 Task: Search for flights for 2 adults and 2 children from London to Paris on September 5, 2023.
Action: Mouse moved to (375, 408)
Screenshot: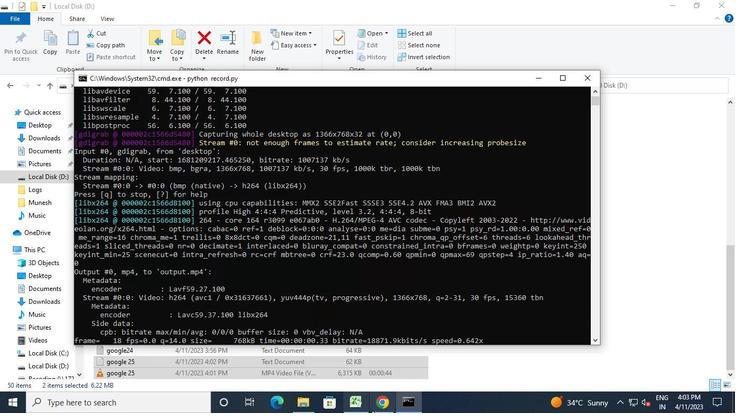 
Action: Mouse pressed left at (375, 408)
Screenshot: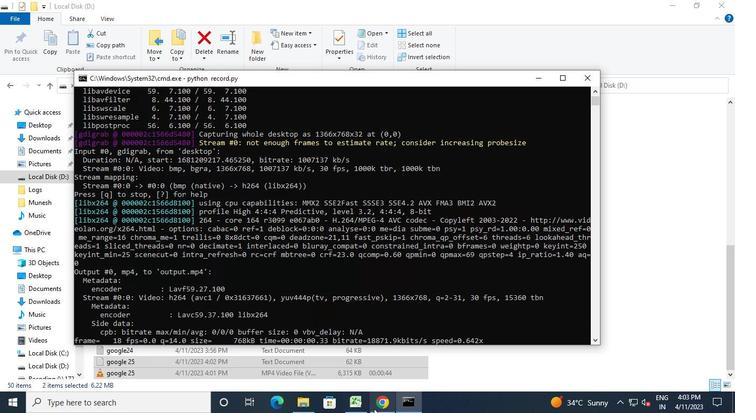 
Action: Mouse moved to (26, 195)
Screenshot: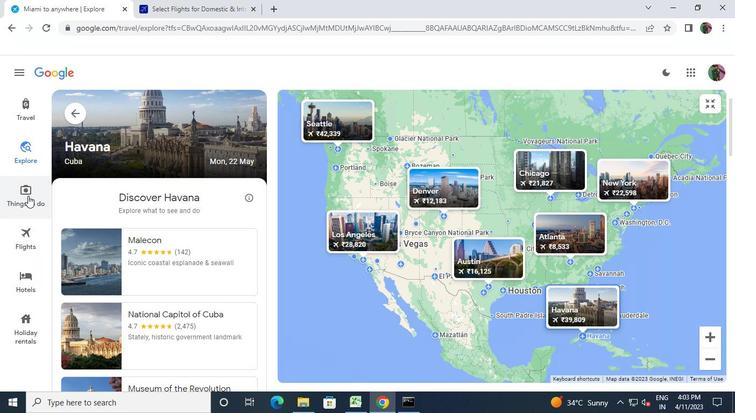 
Action: Mouse pressed left at (26, 195)
Screenshot: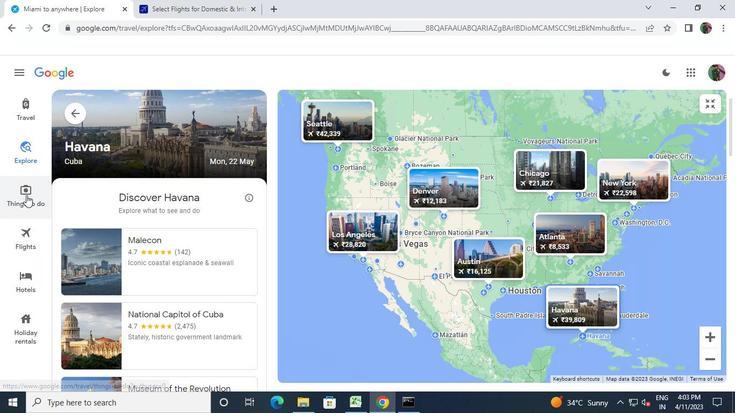 
Action: Mouse moved to (26, 233)
Screenshot: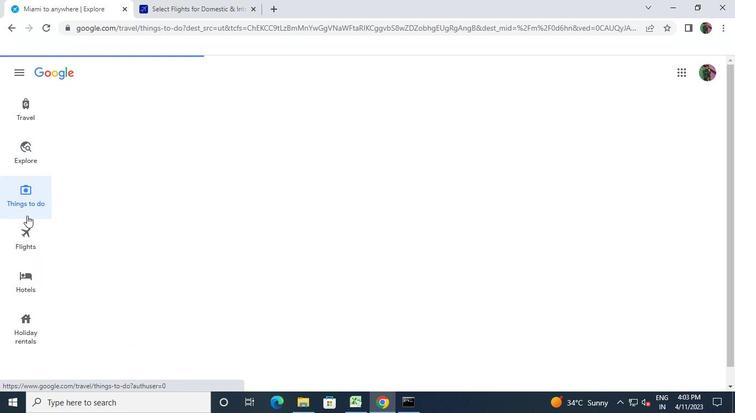 
Action: Mouse pressed left at (26, 233)
Screenshot: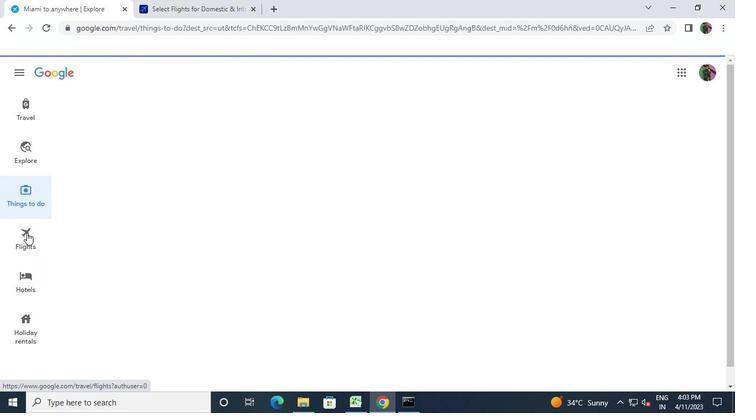 
Action: Mouse moved to (188, 116)
Screenshot: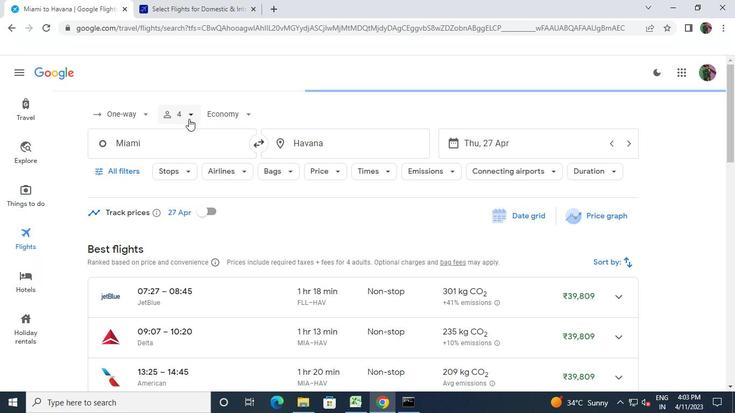 
Action: Mouse pressed left at (188, 116)
Screenshot: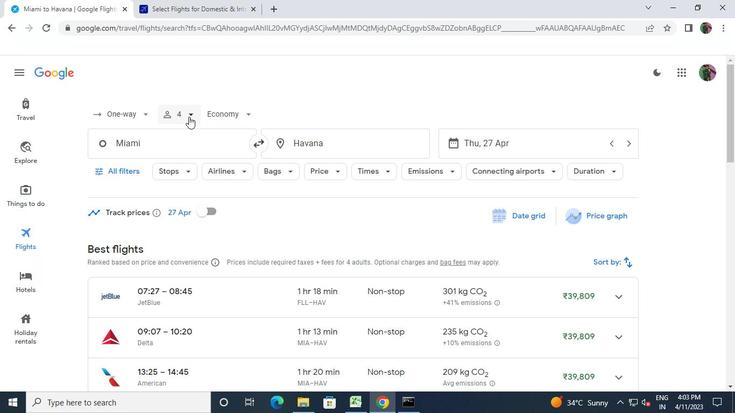 
Action: Mouse moved to (226, 143)
Screenshot: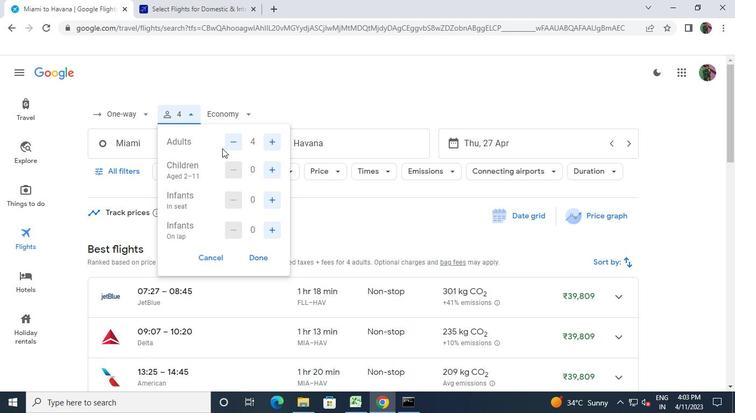 
Action: Mouse pressed left at (226, 143)
Screenshot: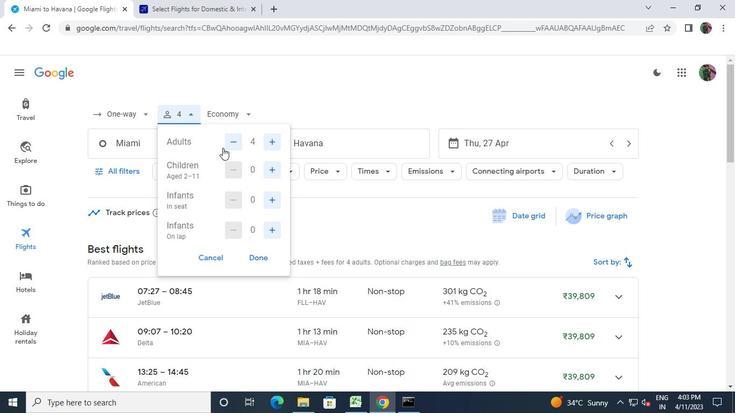 
Action: Mouse pressed left at (226, 143)
Screenshot: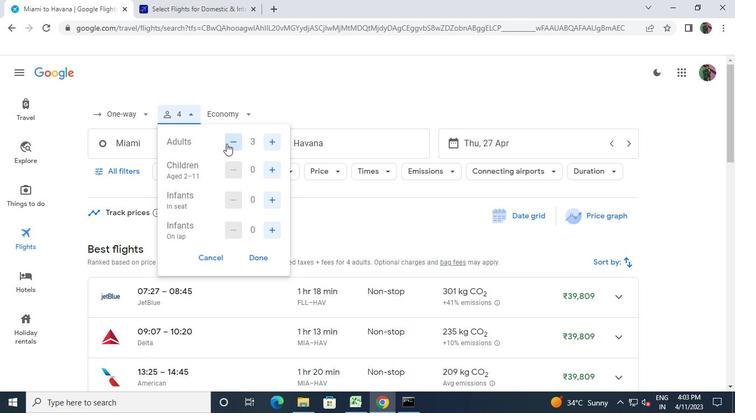 
Action: Mouse moved to (274, 169)
Screenshot: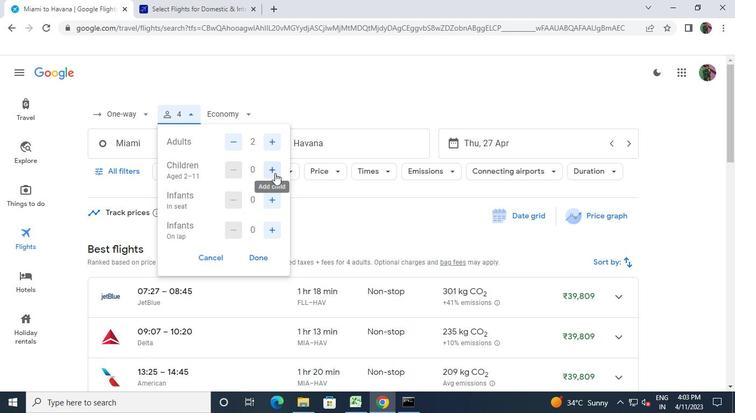 
Action: Mouse pressed left at (274, 169)
Screenshot: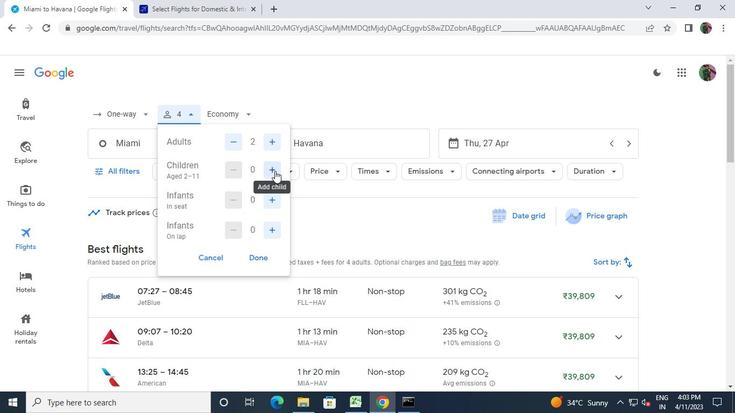 
Action: Mouse pressed left at (274, 169)
Screenshot: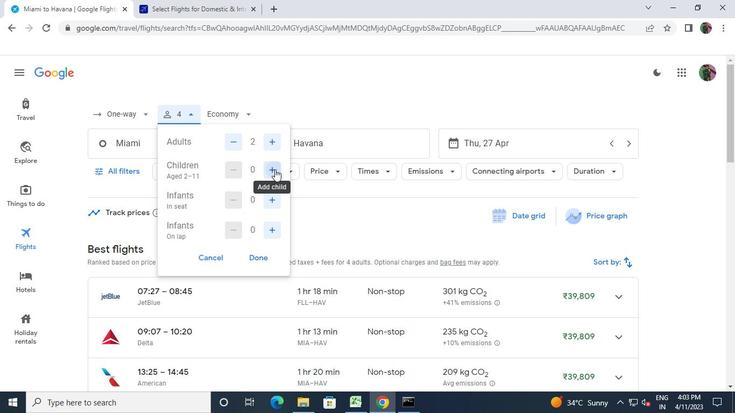 
Action: Mouse moved to (249, 258)
Screenshot: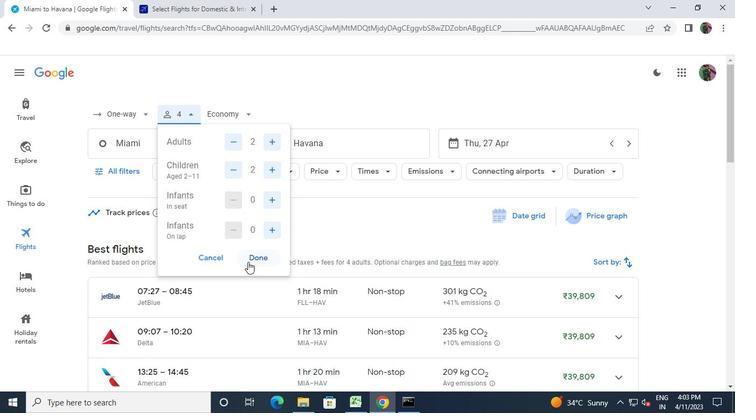 
Action: Mouse pressed left at (249, 258)
Screenshot: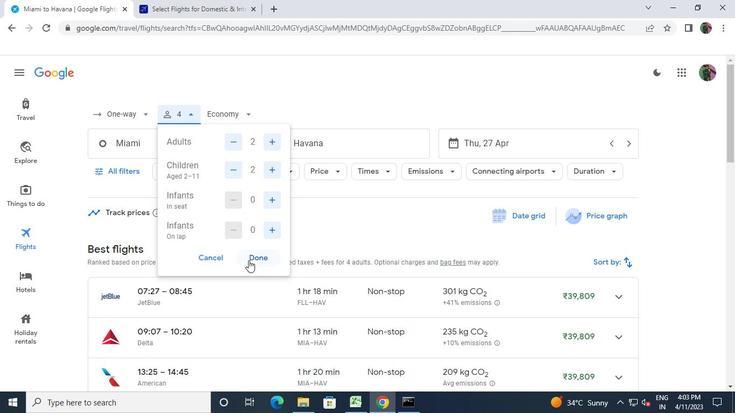 
Action: Mouse moved to (494, 150)
Screenshot: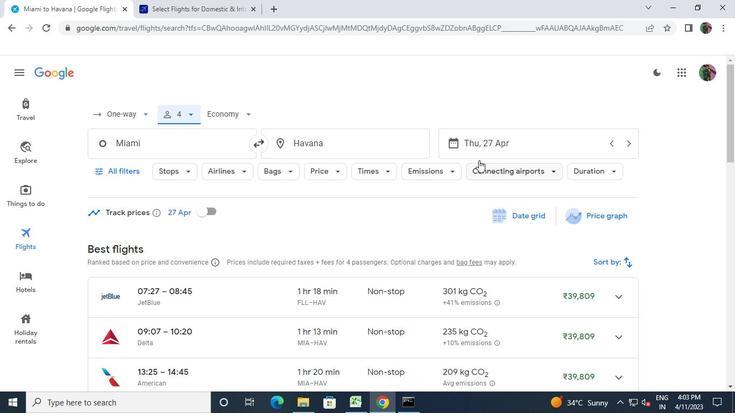 
Action: Mouse pressed left at (494, 150)
Screenshot: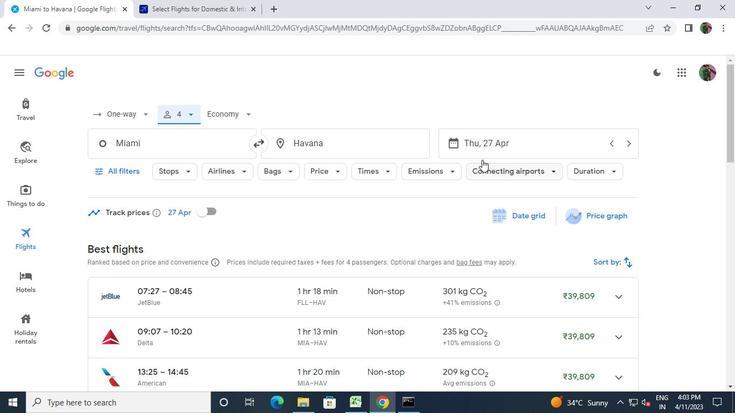 
Action: Mouse moved to (643, 239)
Screenshot: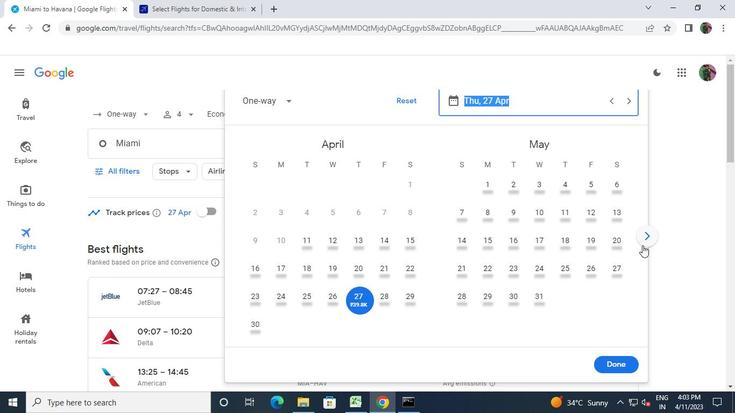 
Action: Mouse pressed left at (643, 239)
Screenshot: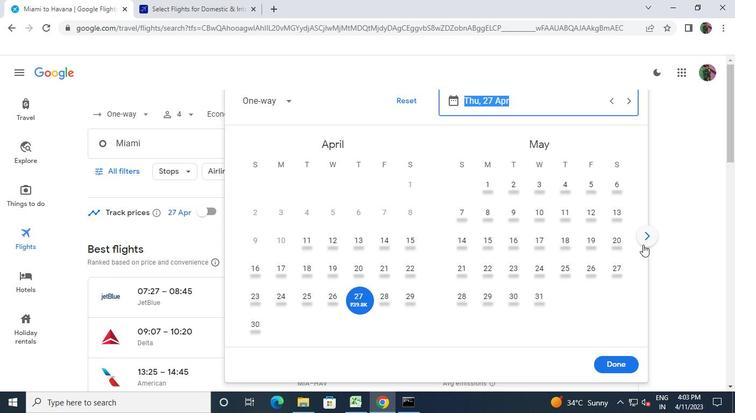 
Action: Mouse pressed left at (643, 239)
Screenshot: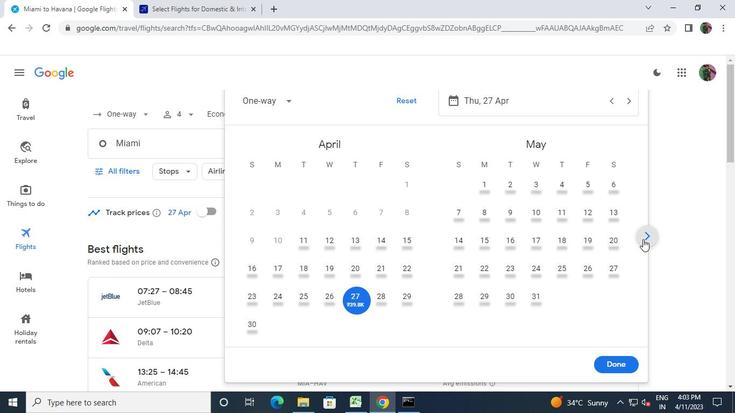 
Action: Mouse pressed left at (643, 239)
Screenshot: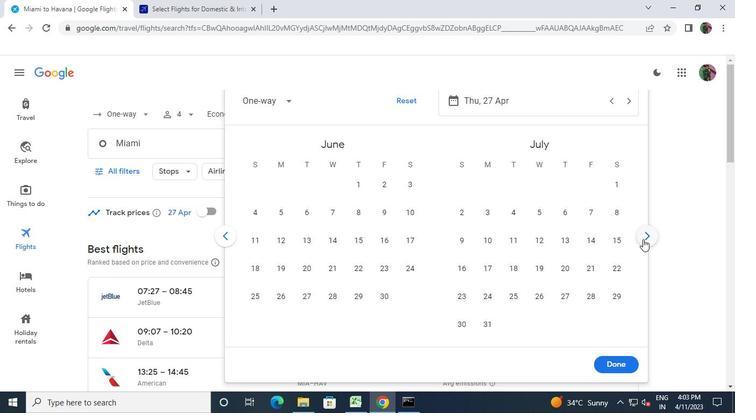 
Action: Mouse pressed left at (643, 239)
Screenshot: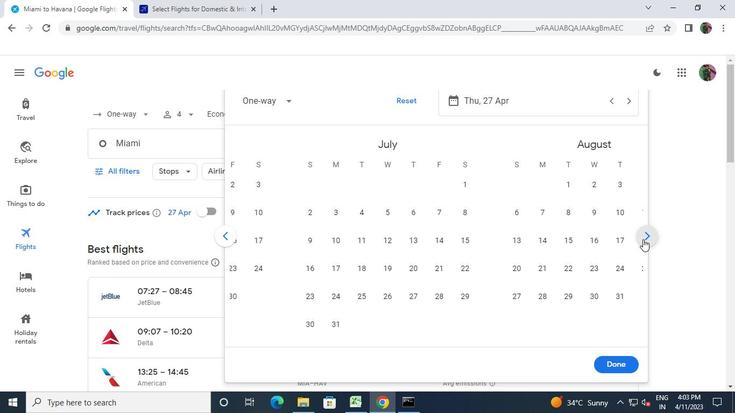 
Action: Mouse moved to (504, 206)
Screenshot: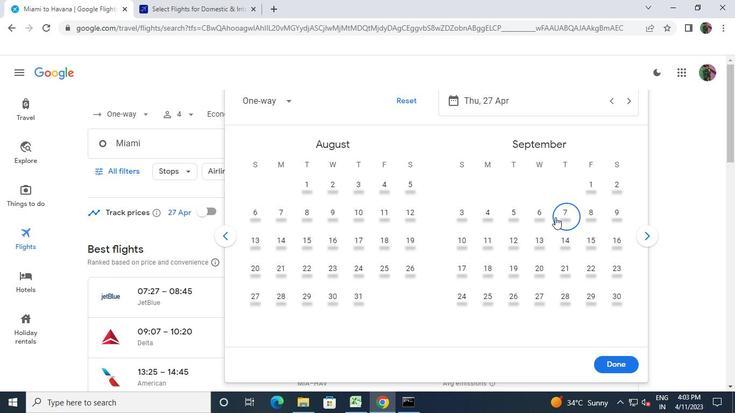 
Action: Mouse pressed left at (504, 206)
Screenshot: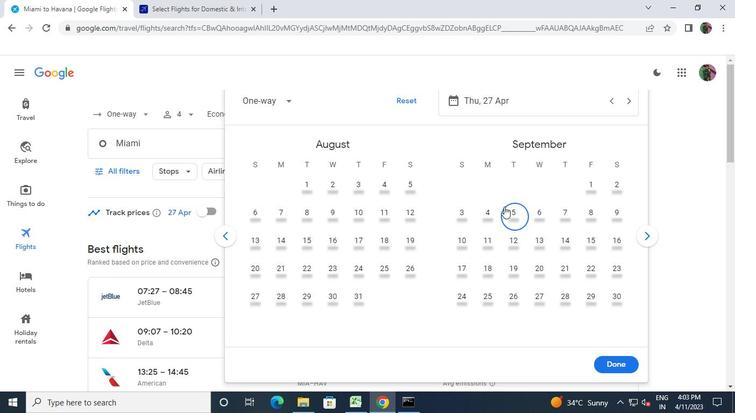 
Action: Mouse moved to (604, 365)
Screenshot: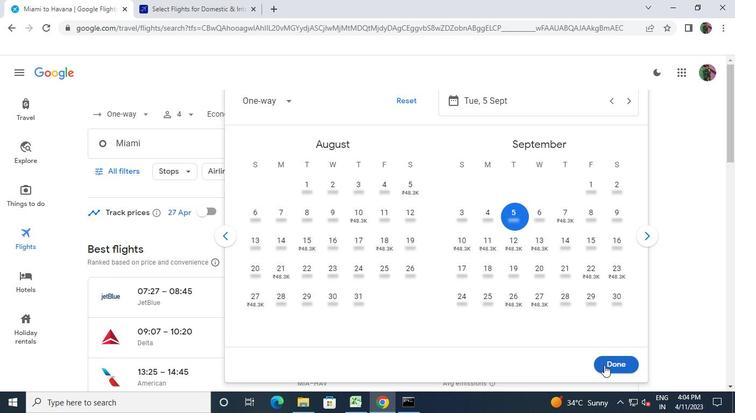 
Action: Mouse pressed left at (604, 365)
Screenshot: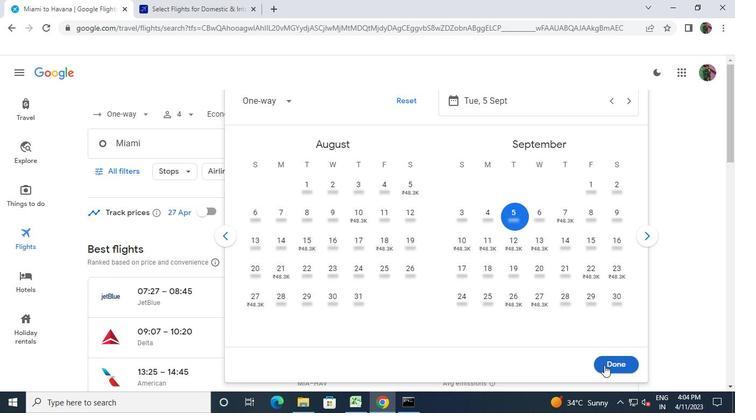 
Action: Mouse moved to (179, 149)
Screenshot: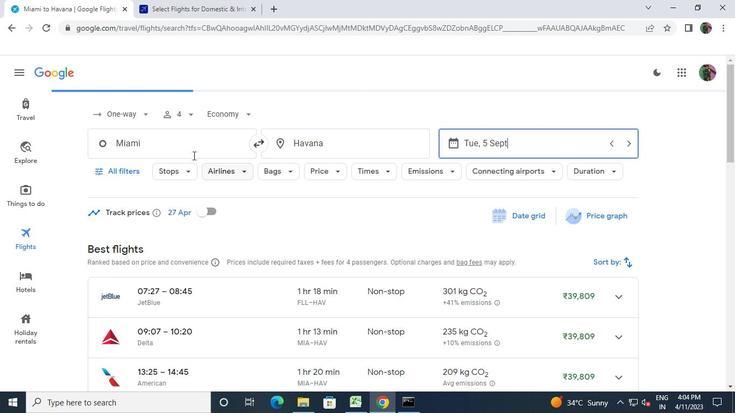 
Action: Mouse pressed left at (179, 149)
Screenshot: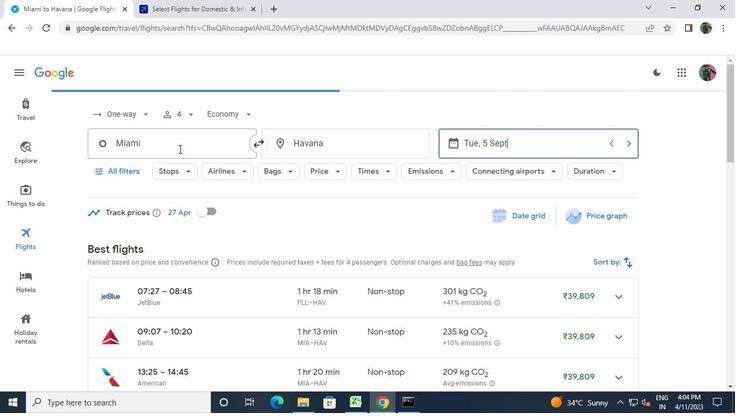 
Action: Keyboard l
Screenshot: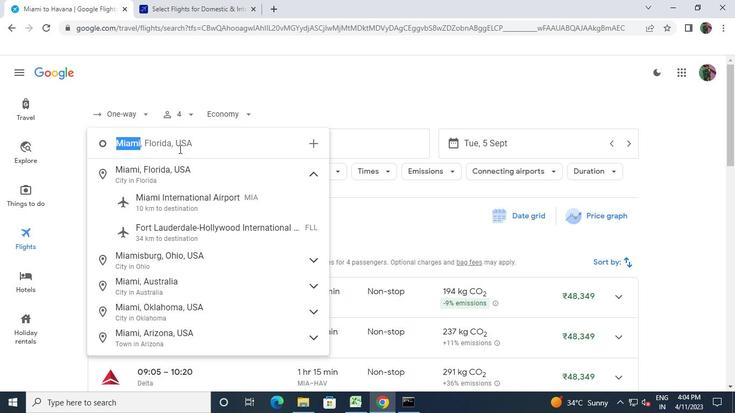 
Action: Keyboard o
Screenshot: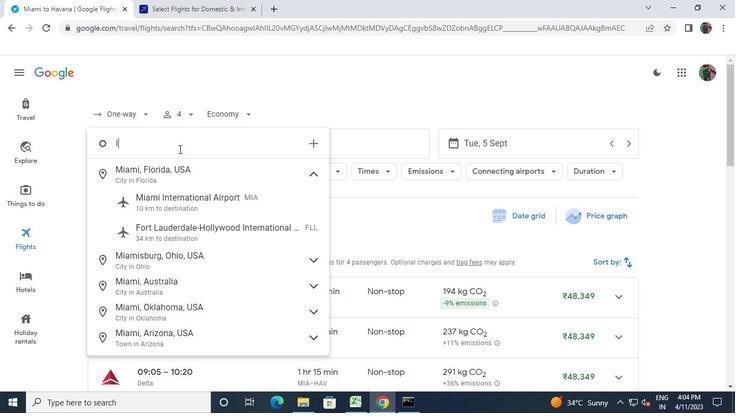 
Action: Keyboard n
Screenshot: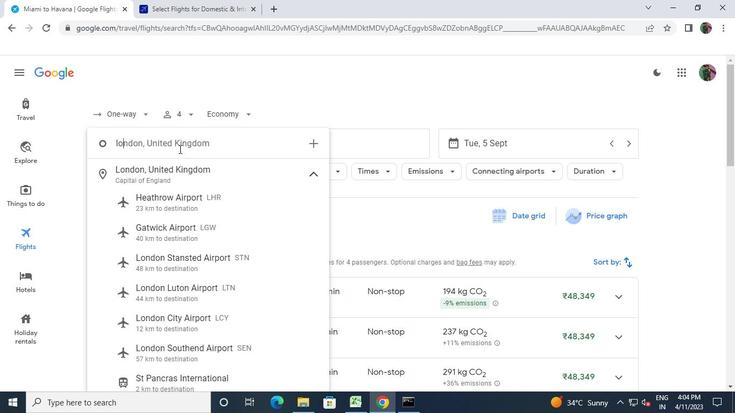 
Action: Mouse moved to (182, 169)
Screenshot: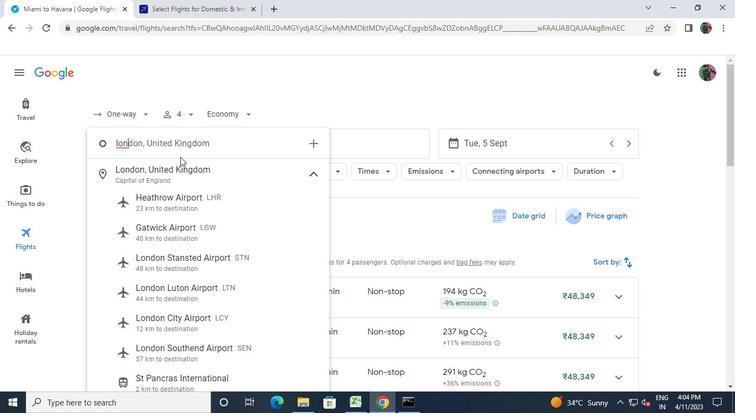 
Action: Mouse pressed left at (182, 169)
Screenshot: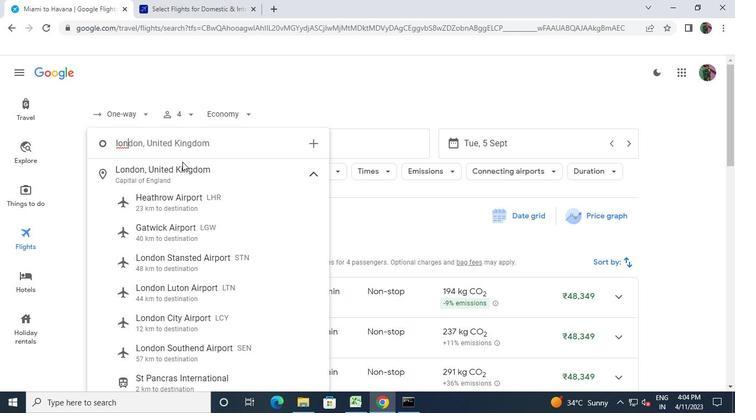 
Action: Mouse moved to (331, 145)
Screenshot: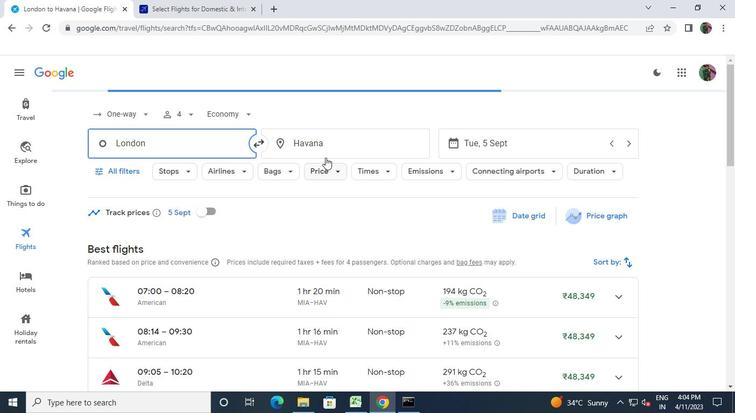 
Action: Mouse pressed left at (331, 145)
Screenshot: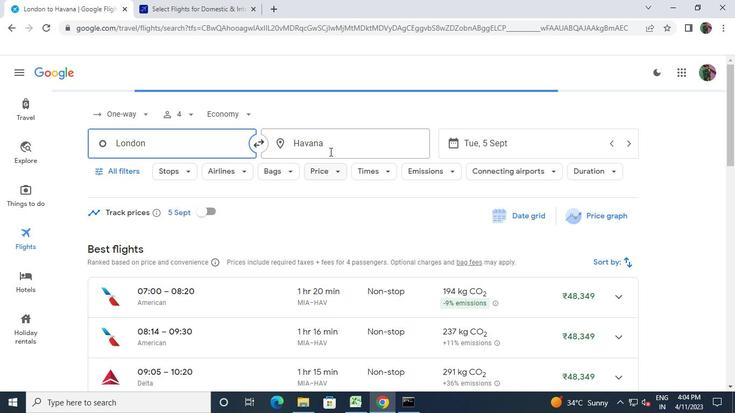 
Action: Keyboard p
Screenshot: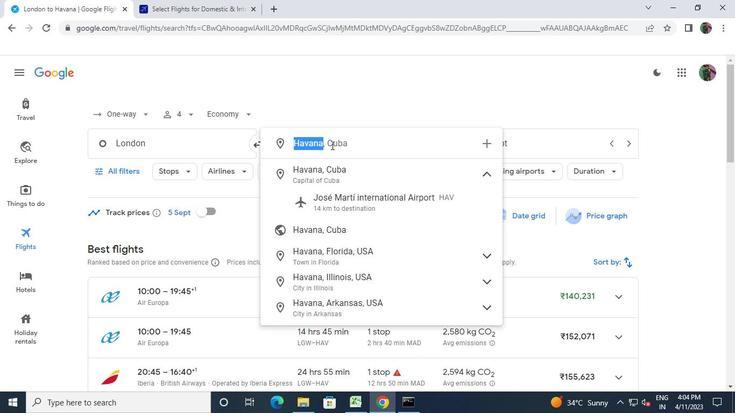 
Action: Mouse moved to (332, 174)
Screenshot: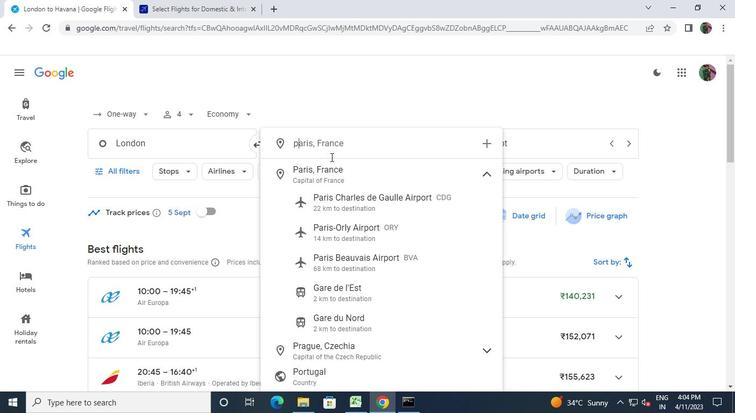
Action: Mouse pressed left at (332, 174)
Screenshot: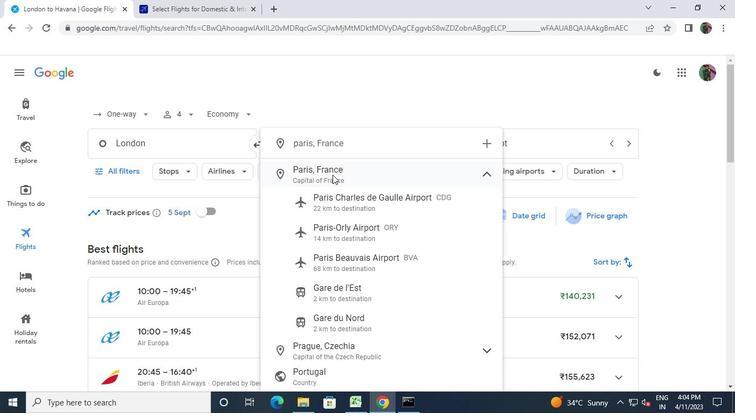 
Action: Mouse moved to (458, 328)
Screenshot: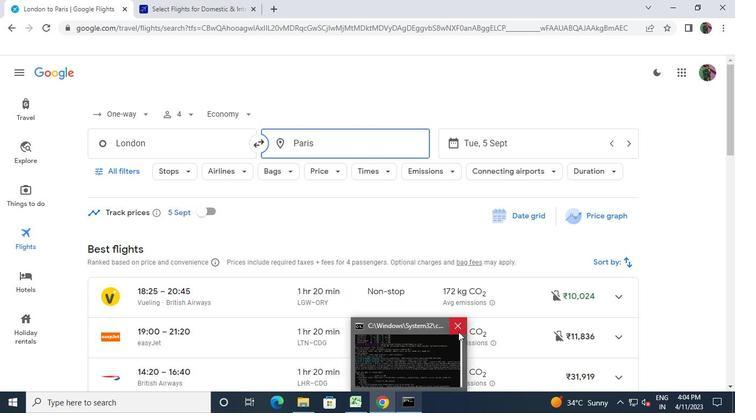 
Action: Mouse pressed left at (458, 328)
Screenshot: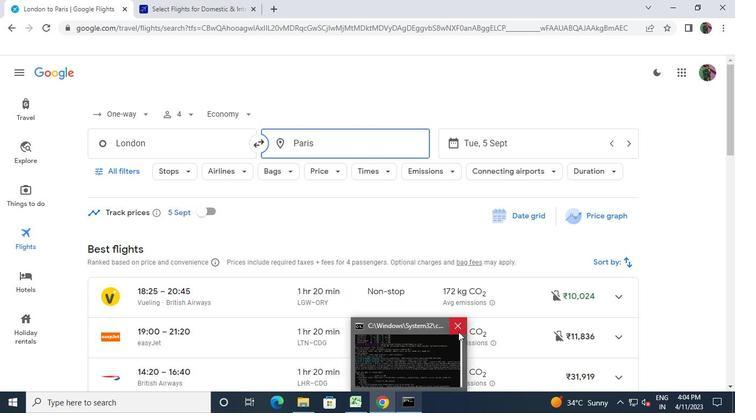 
